 Task: Manage the "Stream detail" page in the site builder.
Action: Mouse moved to (882, 57)
Screenshot: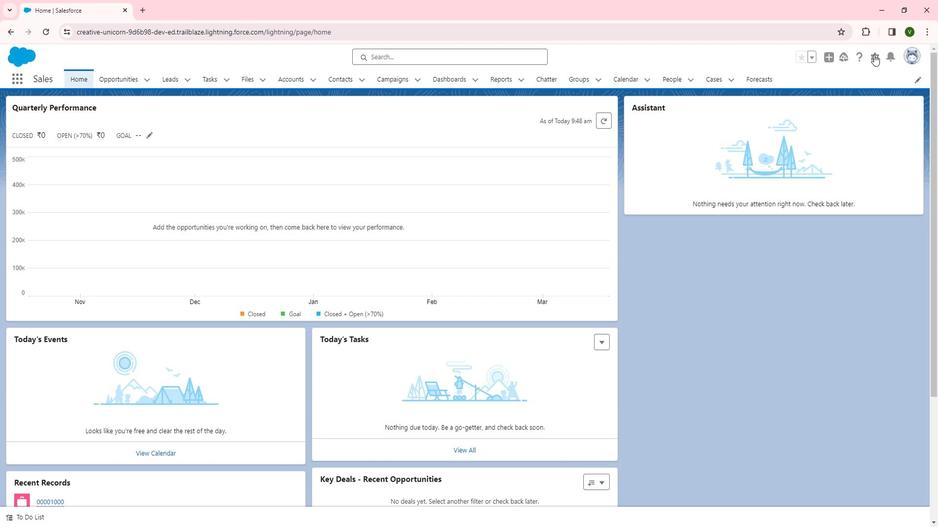
Action: Mouse pressed left at (882, 57)
Screenshot: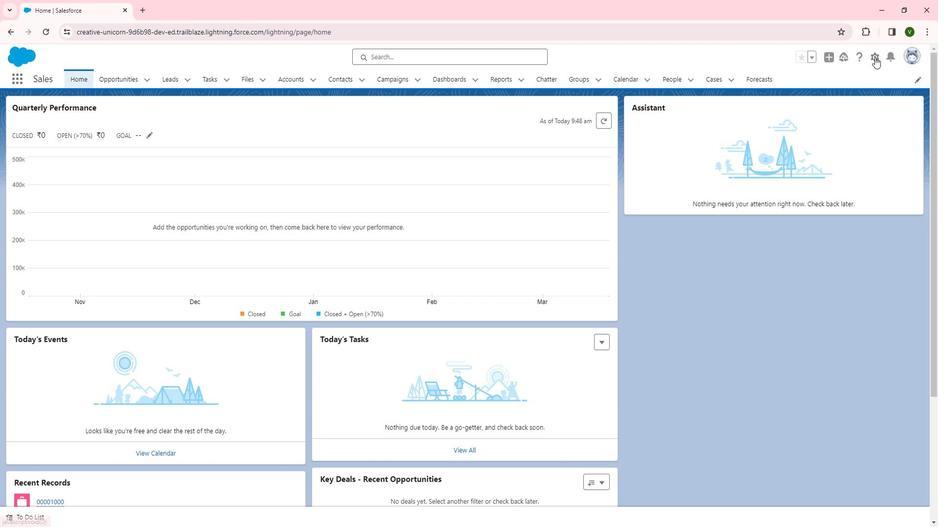 
Action: Mouse moved to (829, 90)
Screenshot: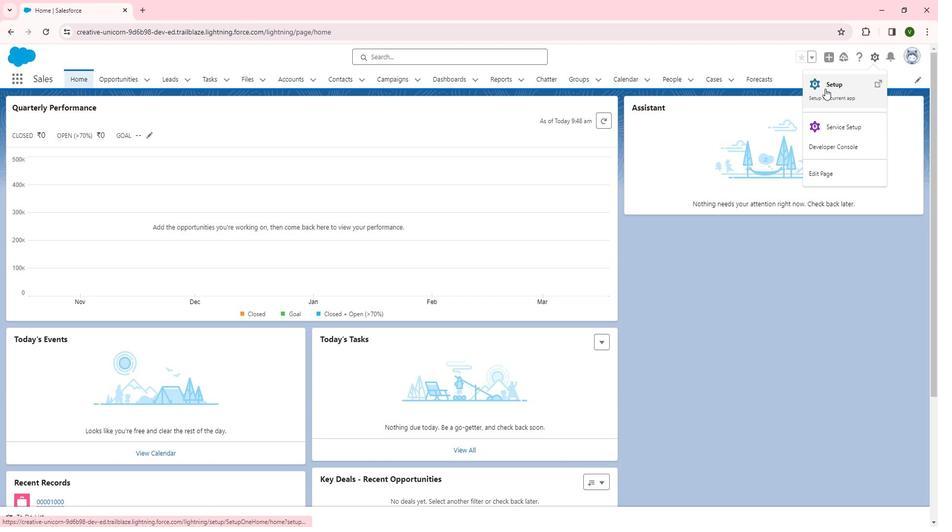 
Action: Mouse pressed left at (829, 90)
Screenshot: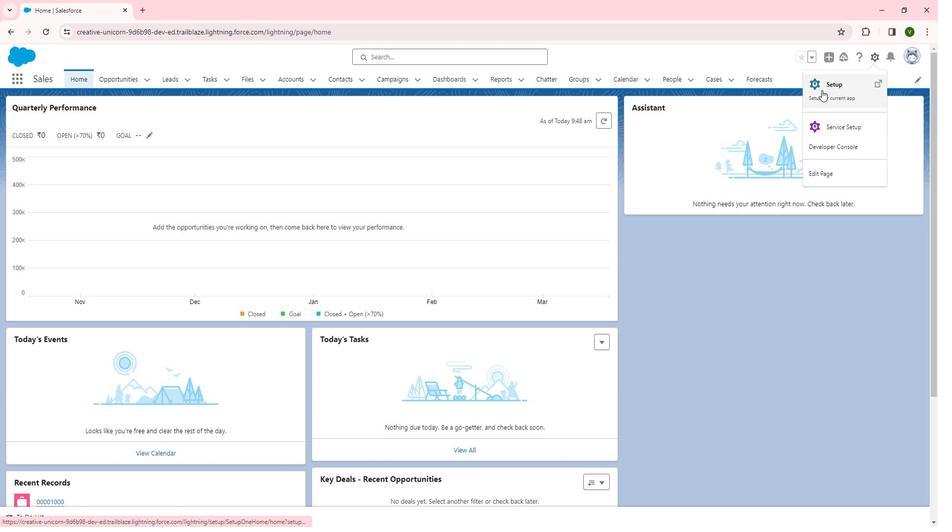 
Action: Mouse moved to (43, 373)
Screenshot: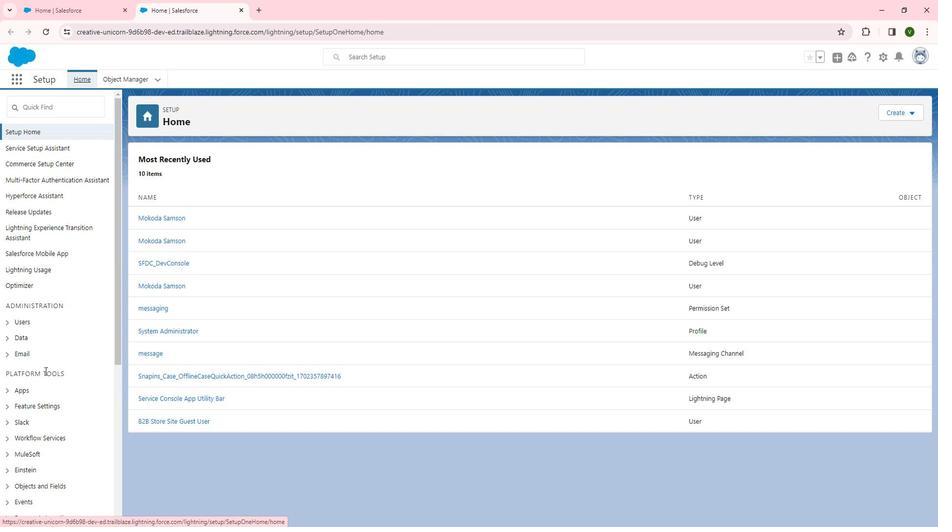 
Action: Mouse scrolled (43, 372) with delta (0, 0)
Screenshot: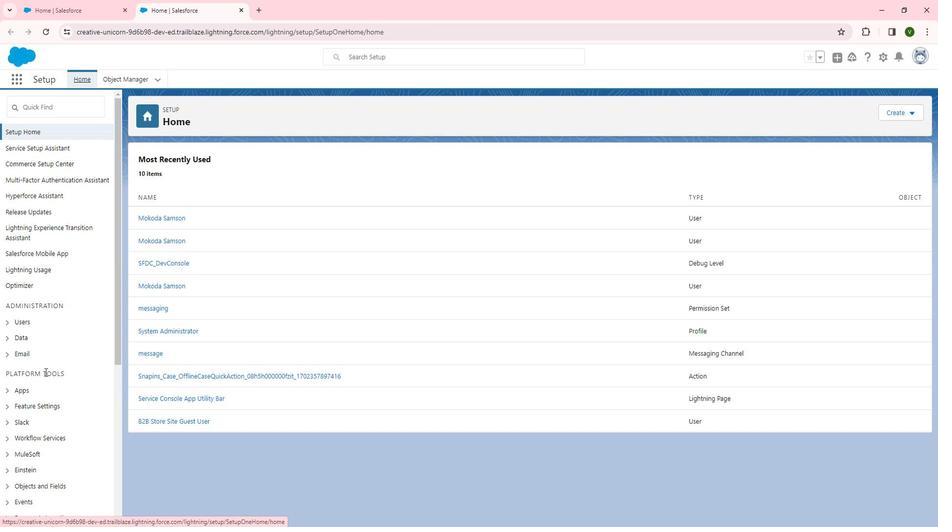 
Action: Mouse scrolled (43, 372) with delta (0, 0)
Screenshot: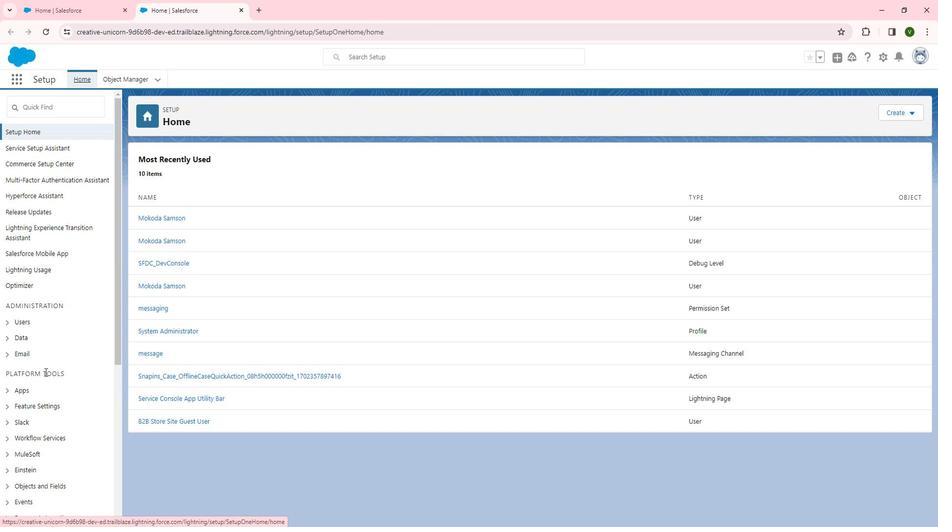 
Action: Mouse scrolled (43, 372) with delta (0, 0)
Screenshot: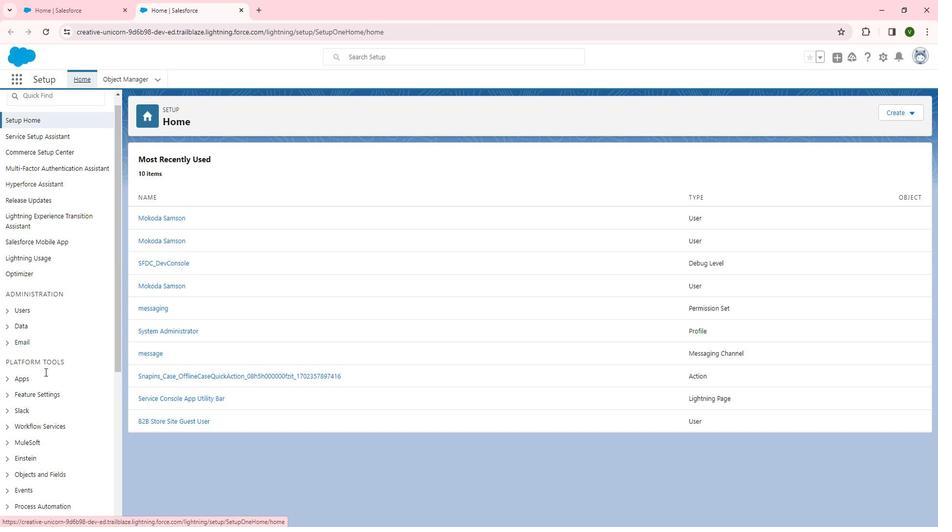 
Action: Mouse moved to (38, 254)
Screenshot: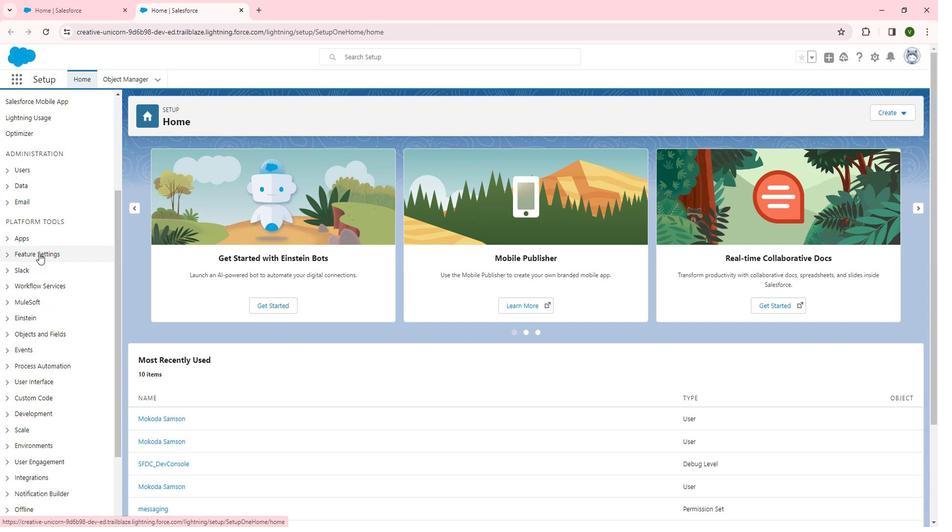 
Action: Mouse pressed left at (38, 254)
Screenshot: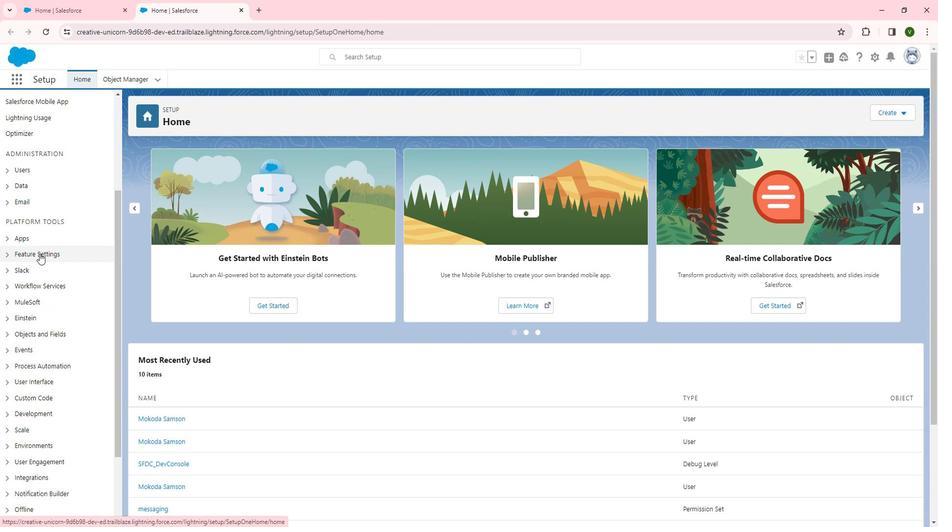 
Action: Mouse moved to (59, 361)
Screenshot: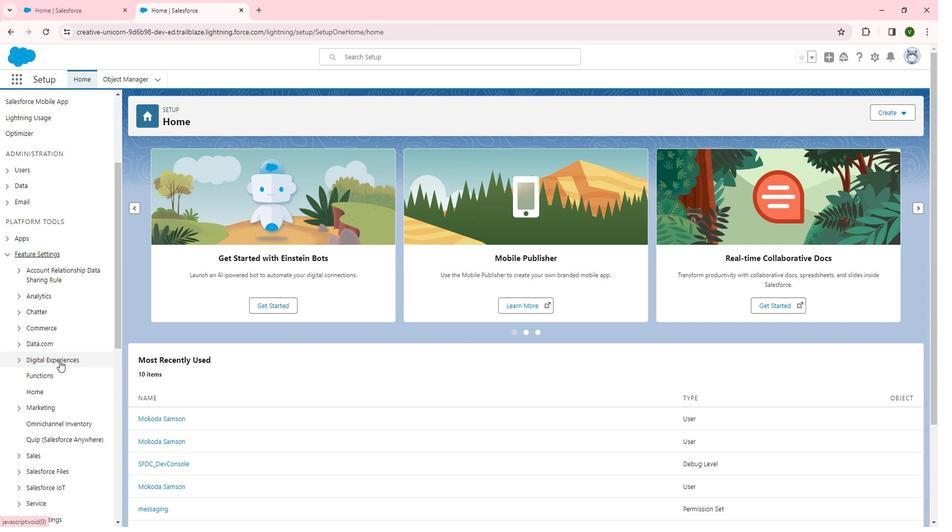 
Action: Mouse pressed left at (59, 361)
Screenshot: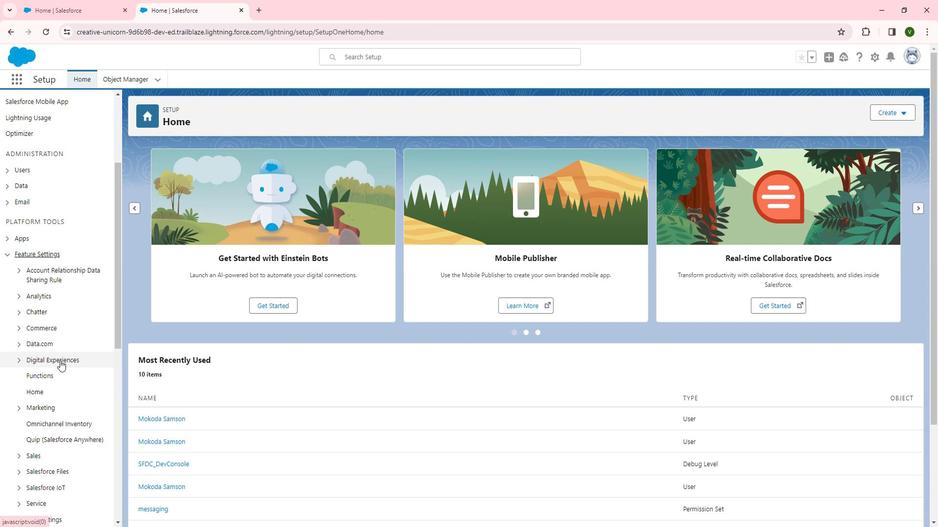 
Action: Mouse moved to (60, 358)
Screenshot: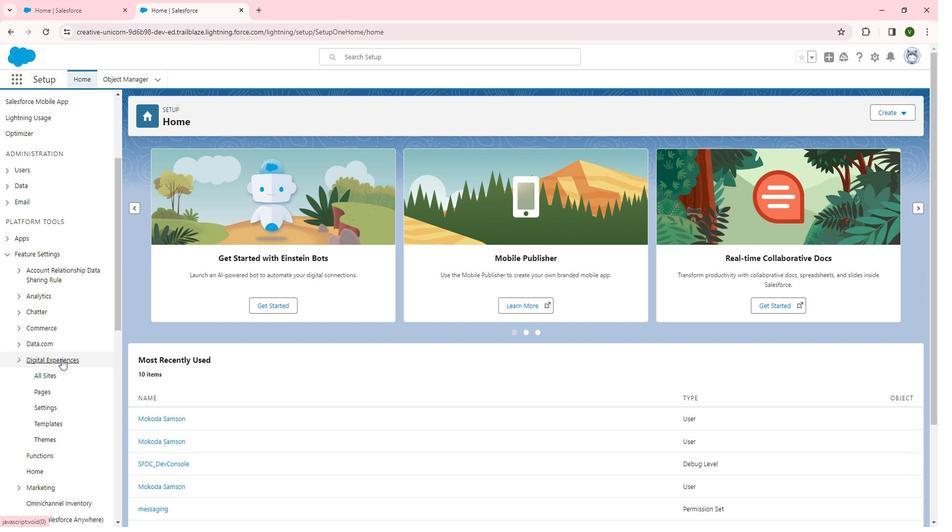
Action: Mouse scrolled (60, 358) with delta (0, 0)
Screenshot: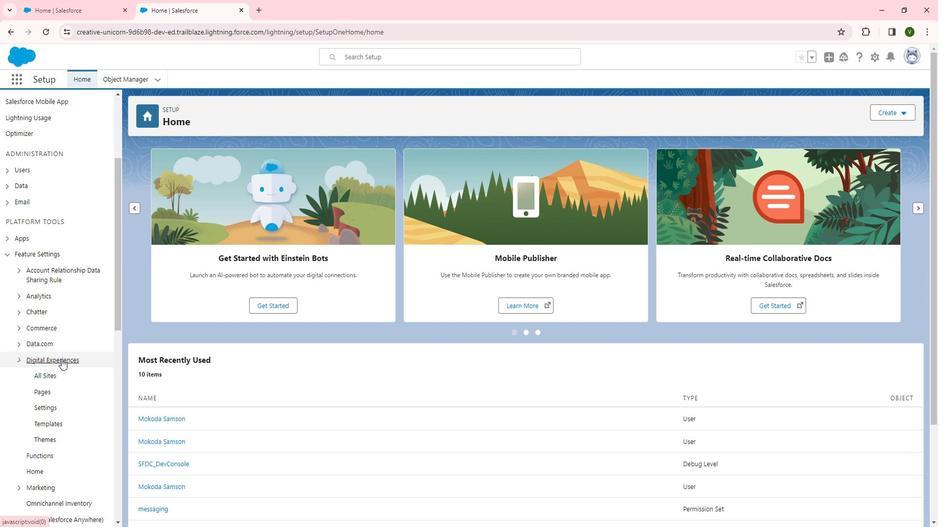 
Action: Mouse scrolled (60, 358) with delta (0, 0)
Screenshot: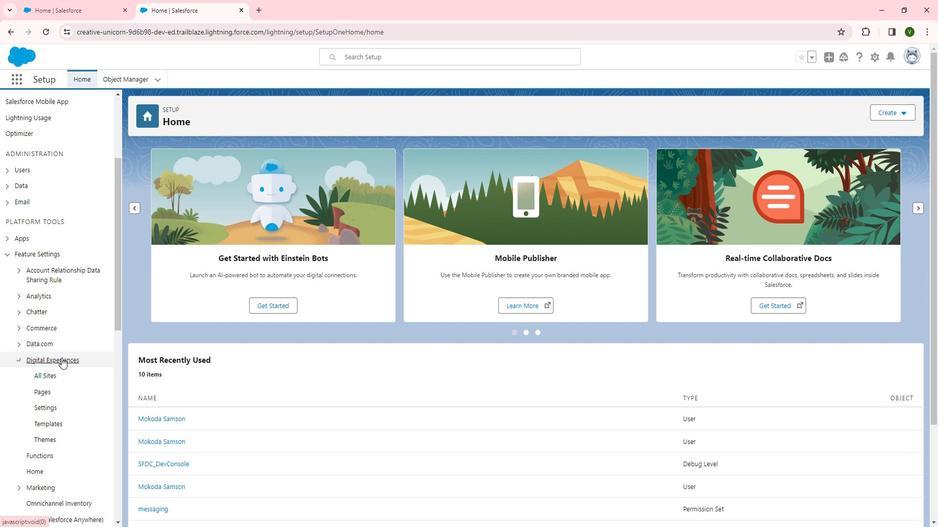 
Action: Mouse moved to (47, 274)
Screenshot: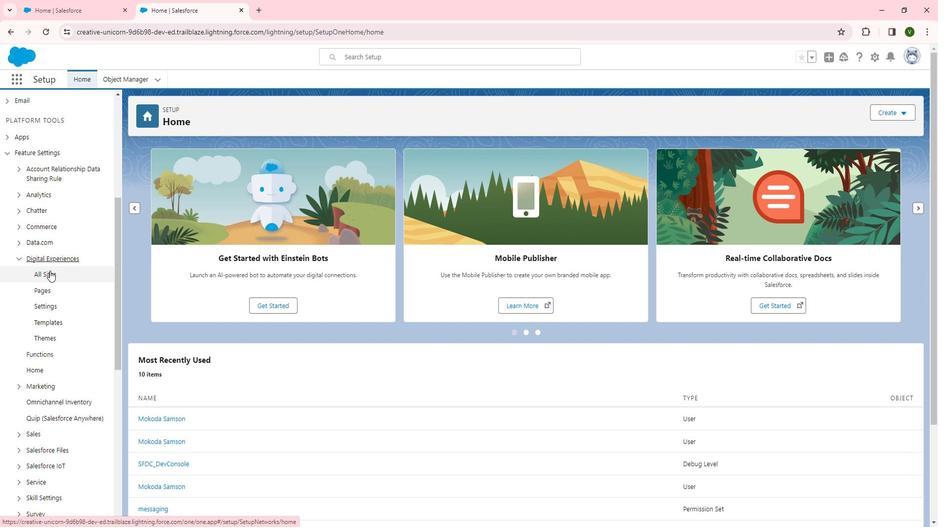 
Action: Mouse pressed left at (47, 274)
Screenshot: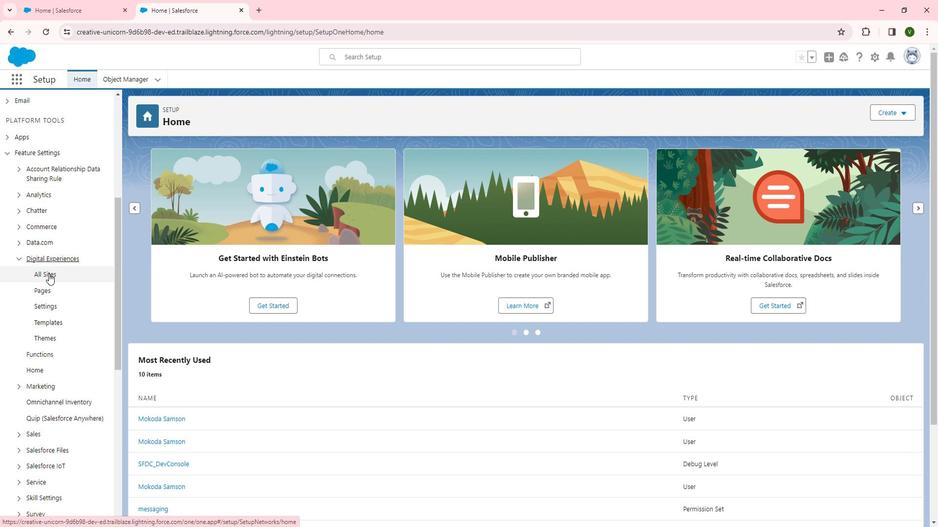 
Action: Mouse moved to (163, 288)
Screenshot: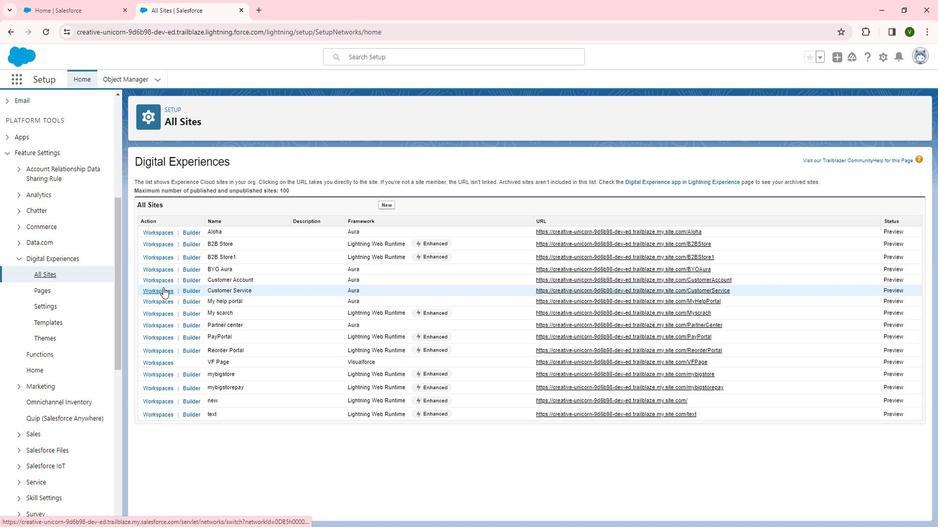 
Action: Mouse pressed left at (163, 288)
Screenshot: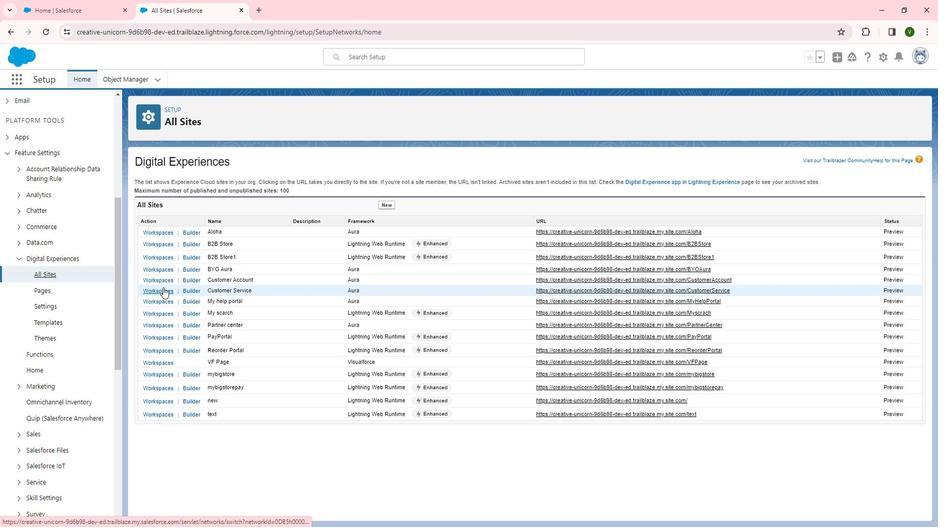 
Action: Mouse moved to (167, 198)
Screenshot: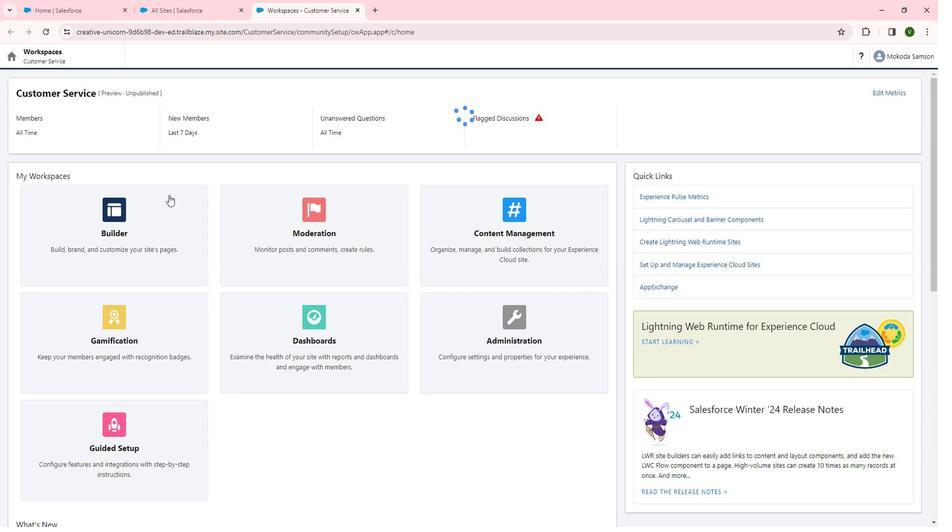 
Action: Mouse pressed left at (167, 198)
Screenshot: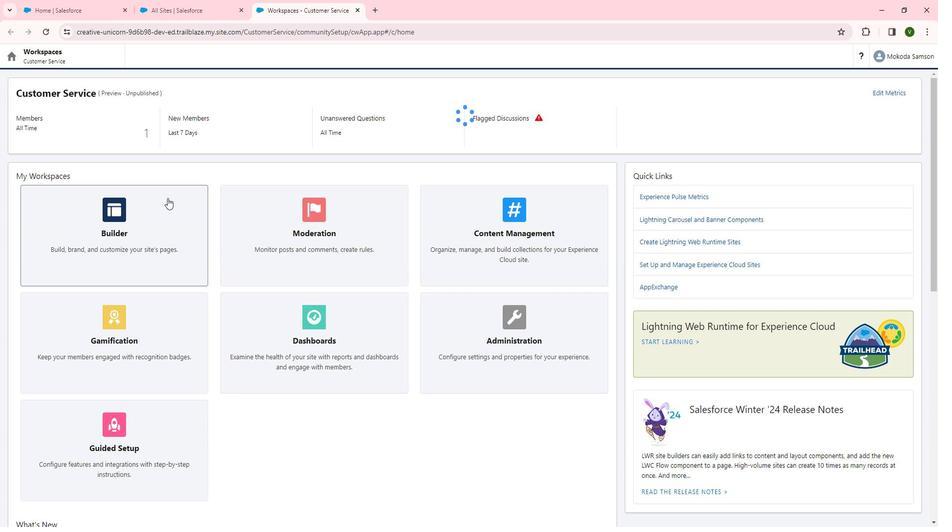 
Action: Mouse moved to (58, 58)
Screenshot: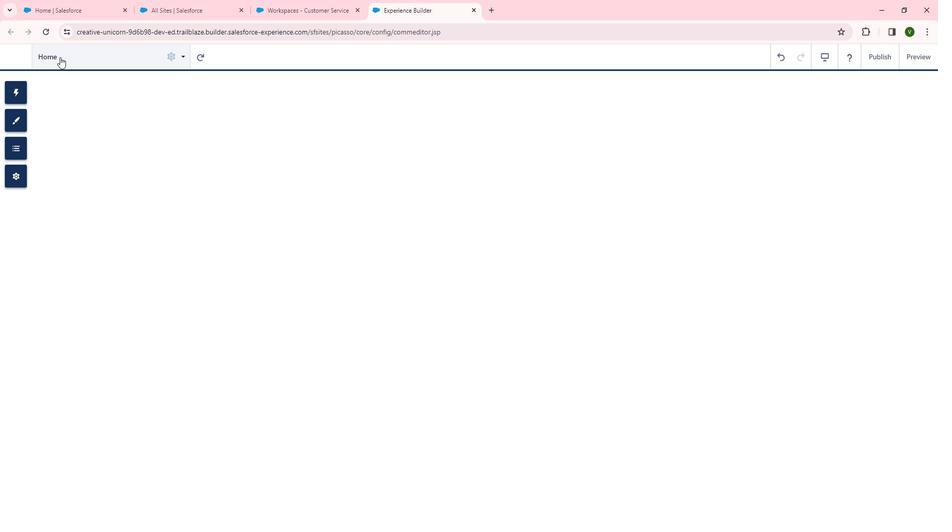 
Action: Mouse pressed left at (58, 58)
Screenshot: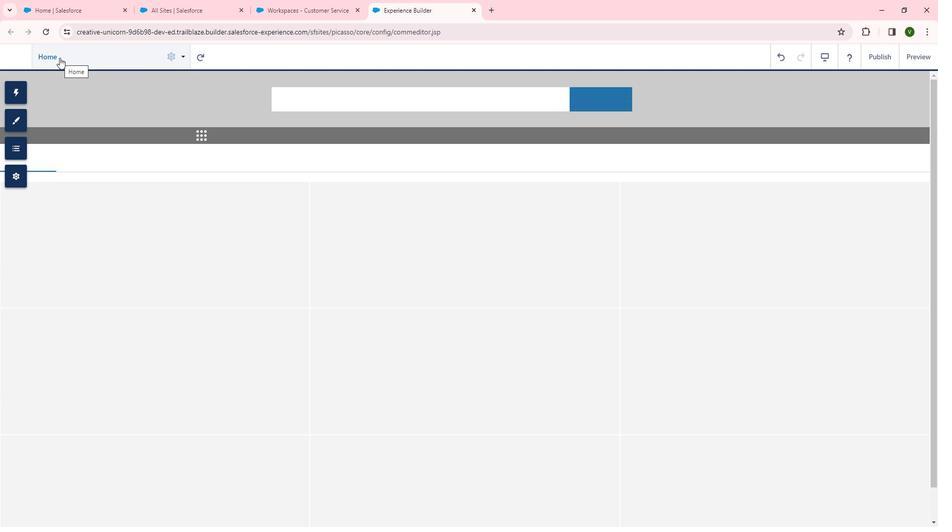 
Action: Mouse moved to (110, 359)
Screenshot: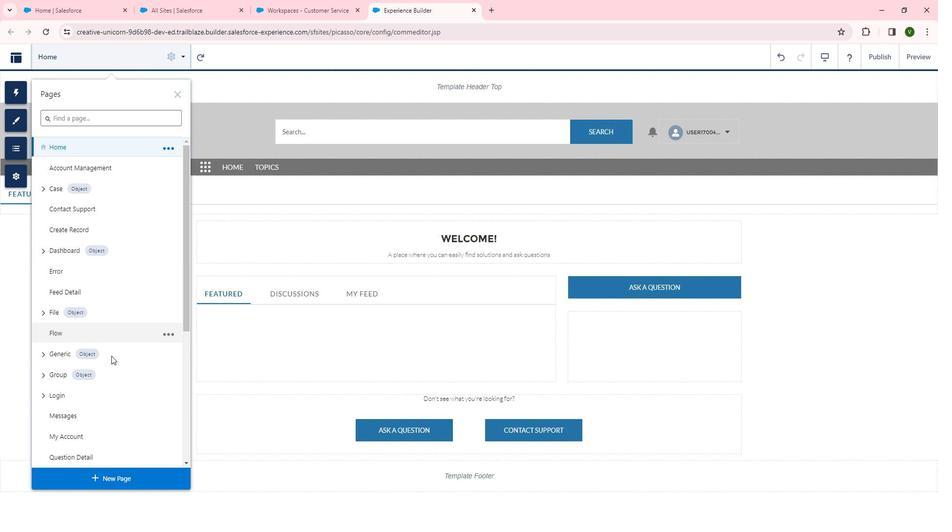 
Action: Mouse scrolled (110, 358) with delta (0, 0)
Screenshot: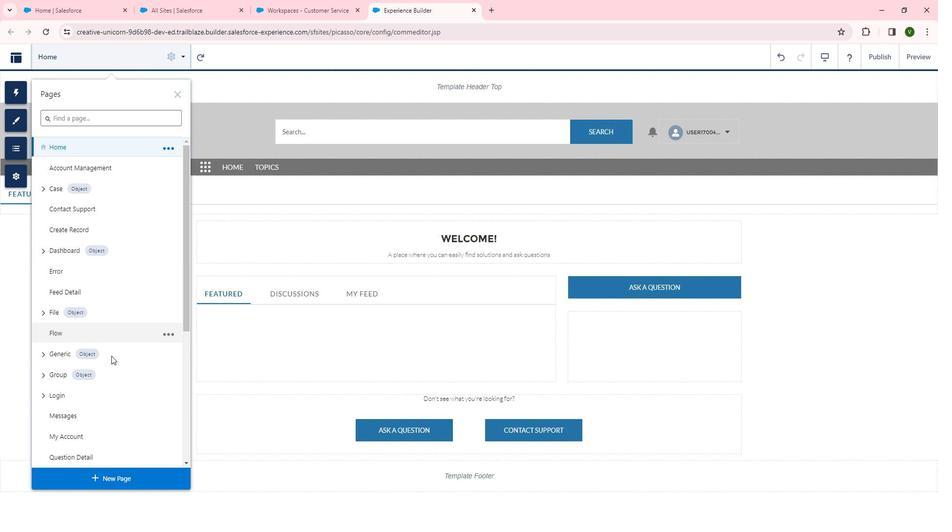 
Action: Mouse moved to (106, 369)
Screenshot: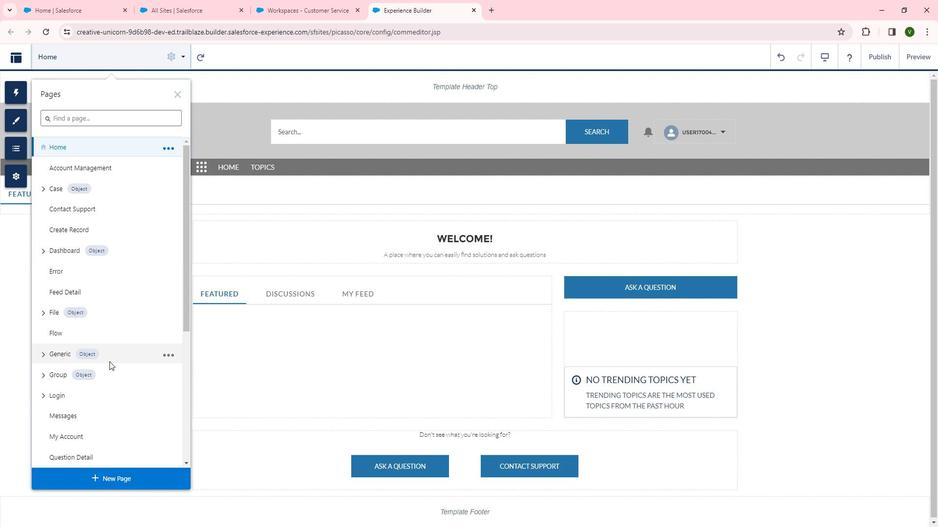 
Action: Mouse scrolled (106, 368) with delta (0, 0)
Screenshot: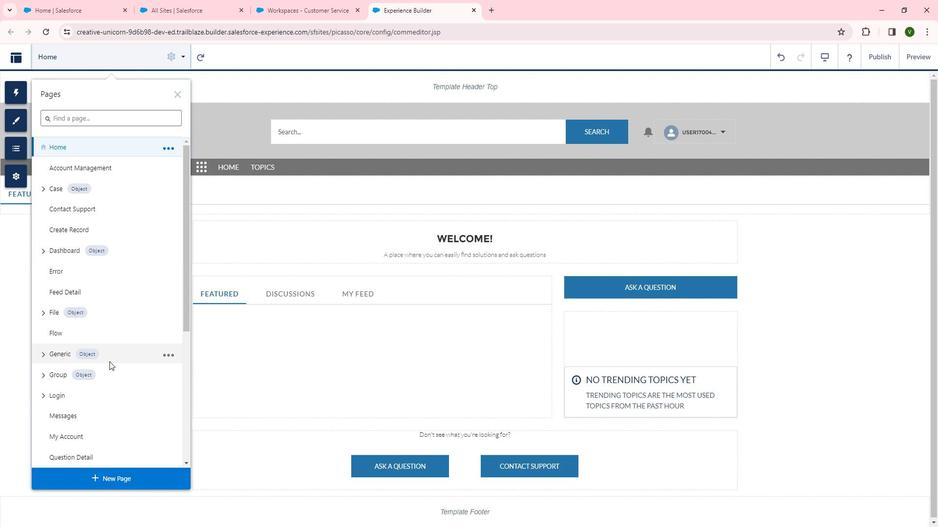 
Action: Mouse moved to (101, 375)
Screenshot: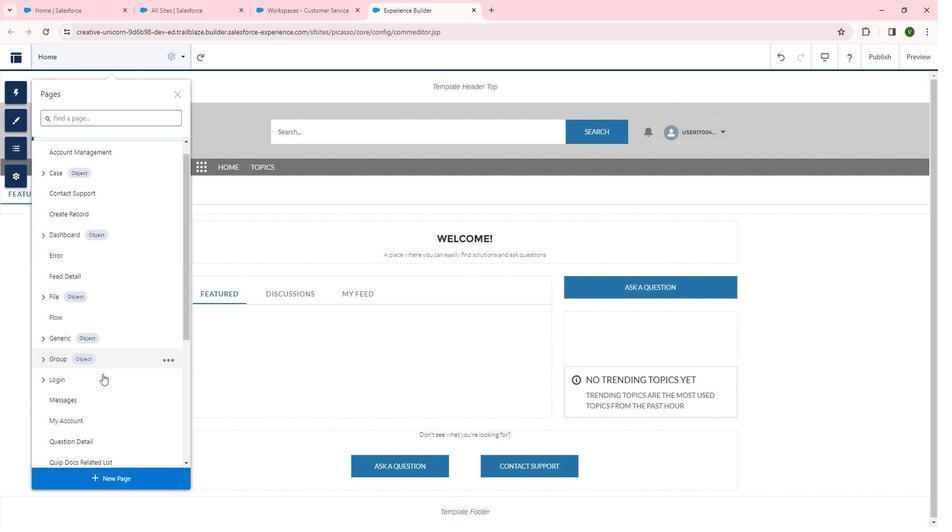 
Action: Mouse scrolled (101, 375) with delta (0, 0)
Screenshot: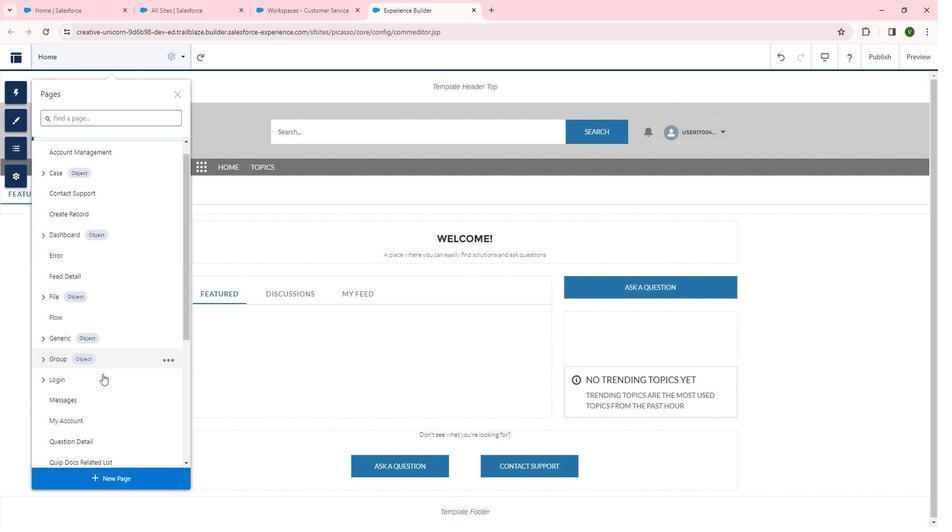 
Action: Mouse moved to (99, 377)
Screenshot: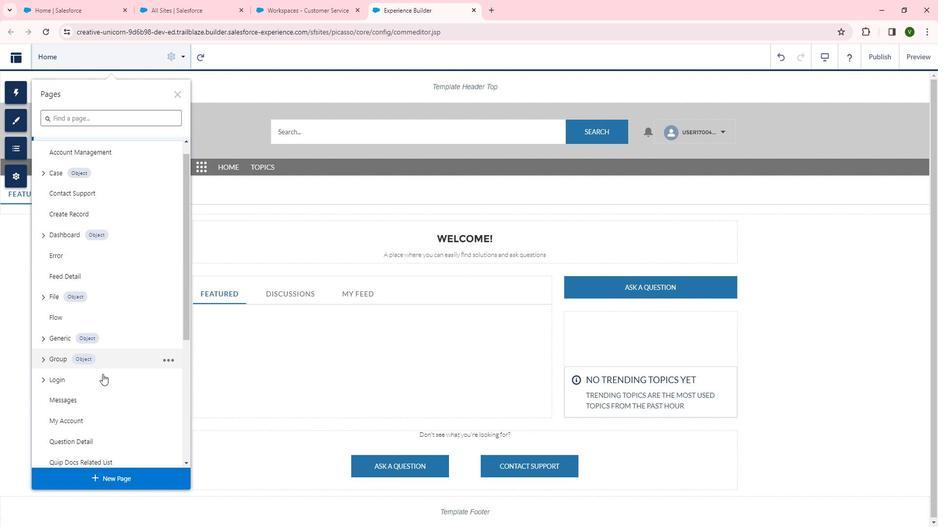 
Action: Mouse scrolled (99, 377) with delta (0, 0)
Screenshot: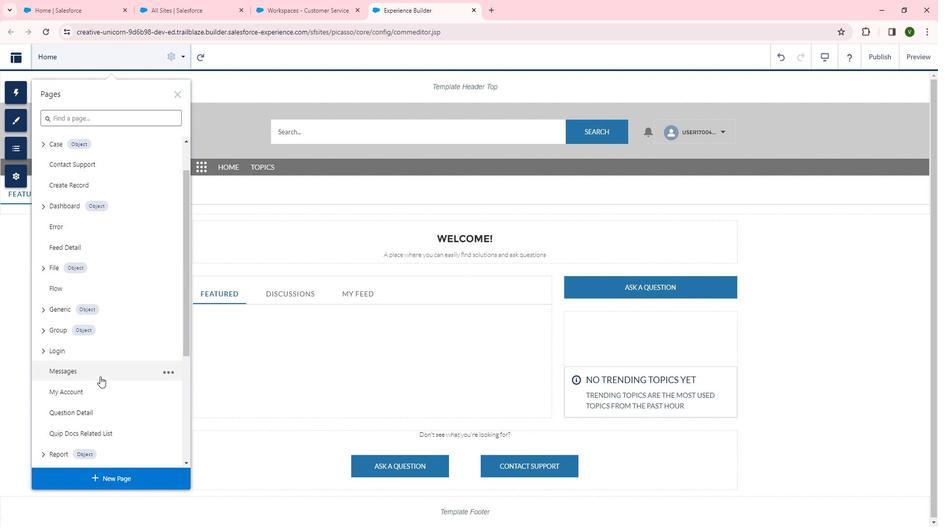
Action: Mouse scrolled (99, 377) with delta (0, 0)
Screenshot: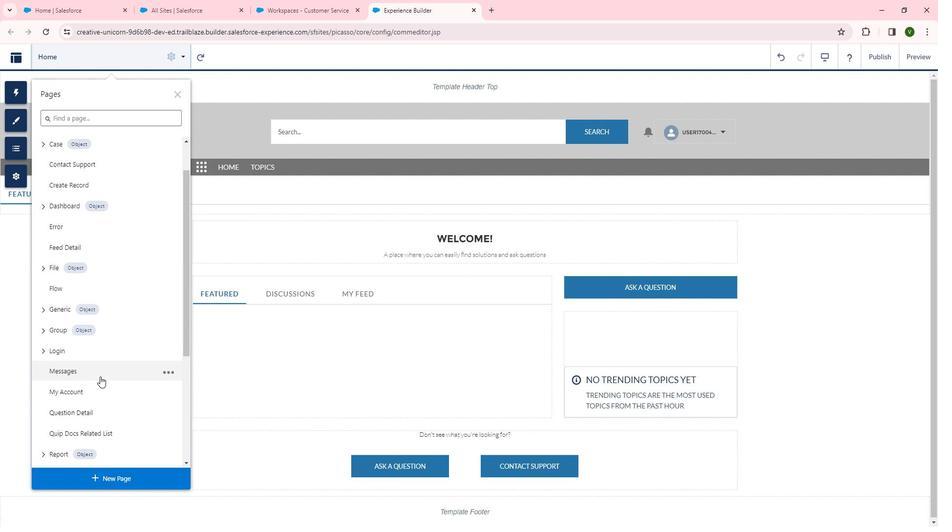 
Action: Mouse moved to (44, 356)
Screenshot: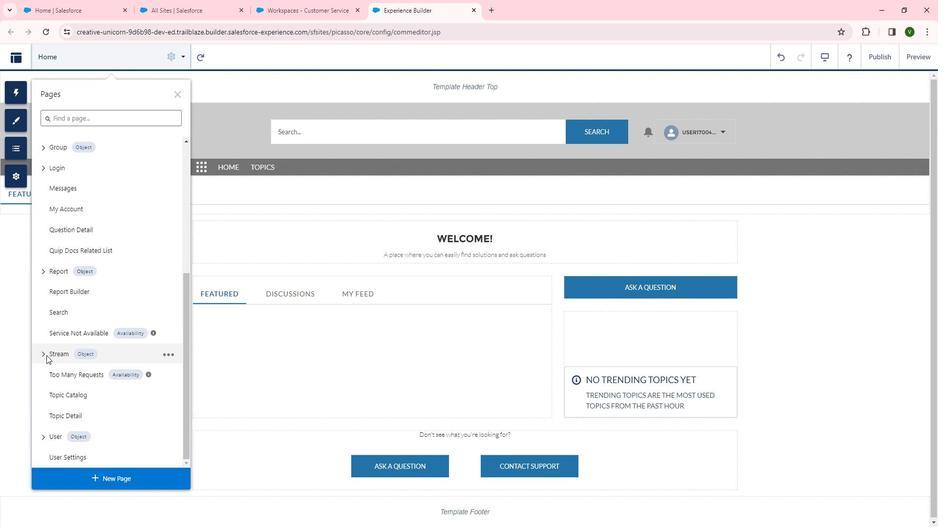 
Action: Mouse pressed left at (44, 356)
Screenshot: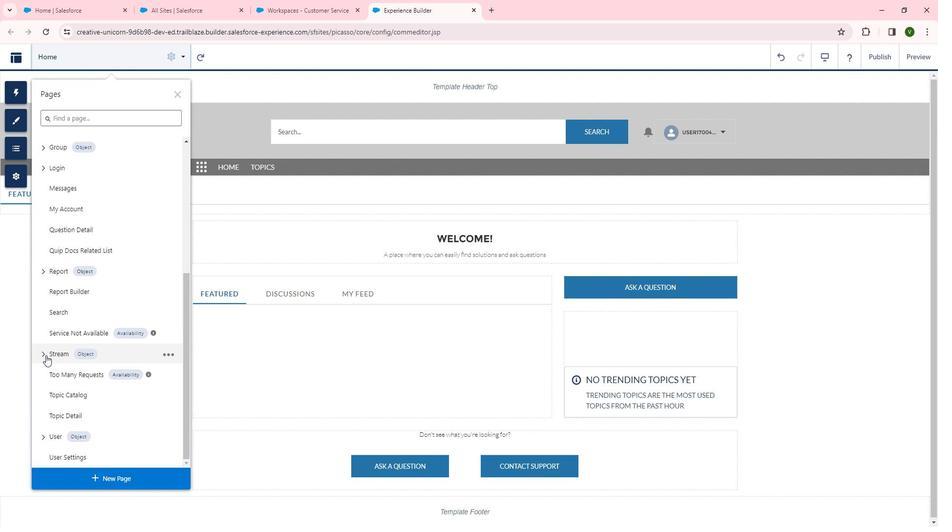 
Action: Mouse moved to (88, 377)
Screenshot: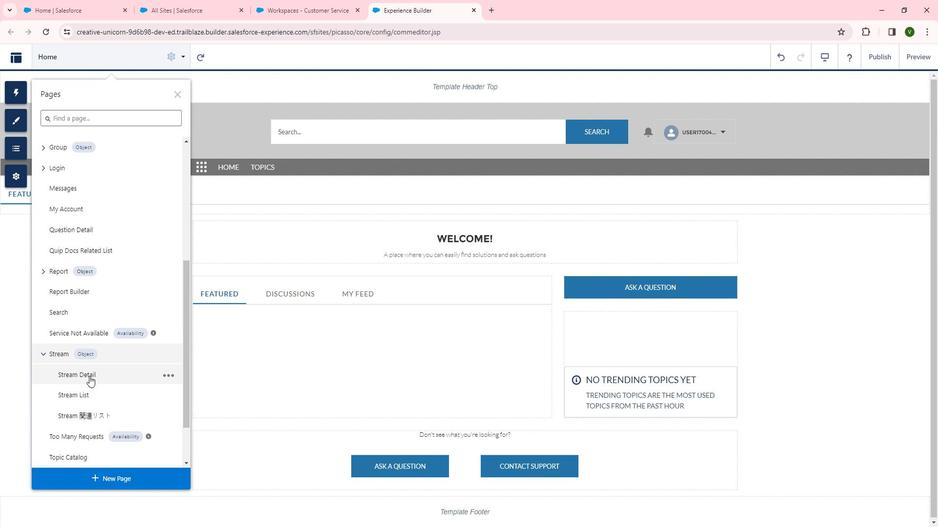 
Action: Mouse pressed left at (88, 377)
Screenshot: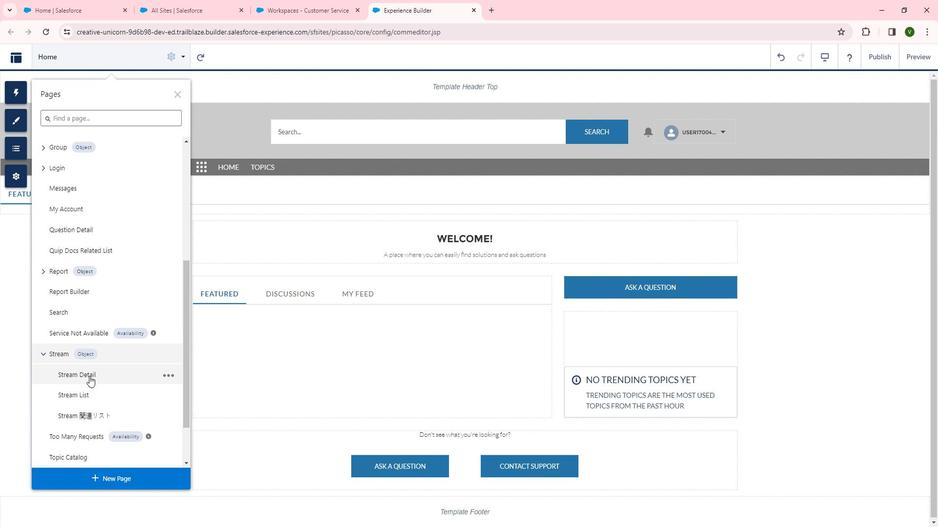 
Action: Mouse moved to (636, 293)
Screenshot: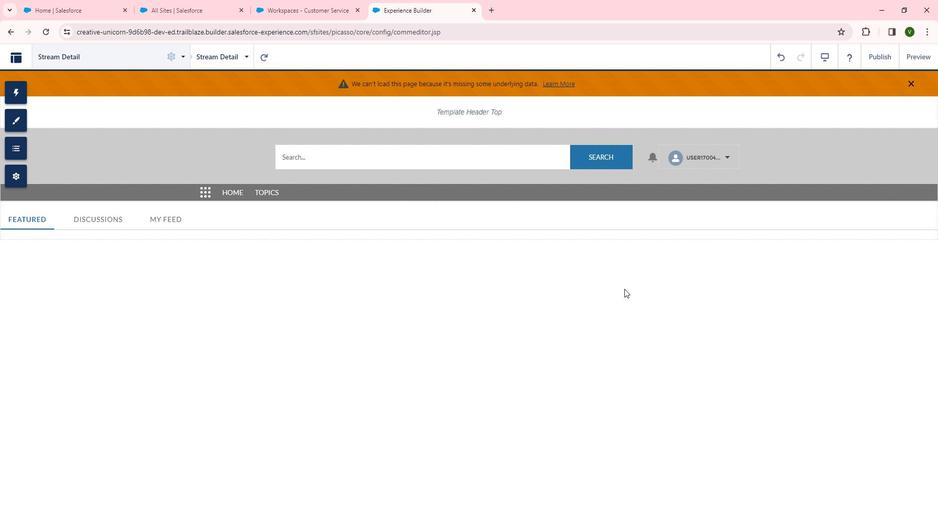
Action: Mouse scrolled (636, 293) with delta (0, 0)
Screenshot: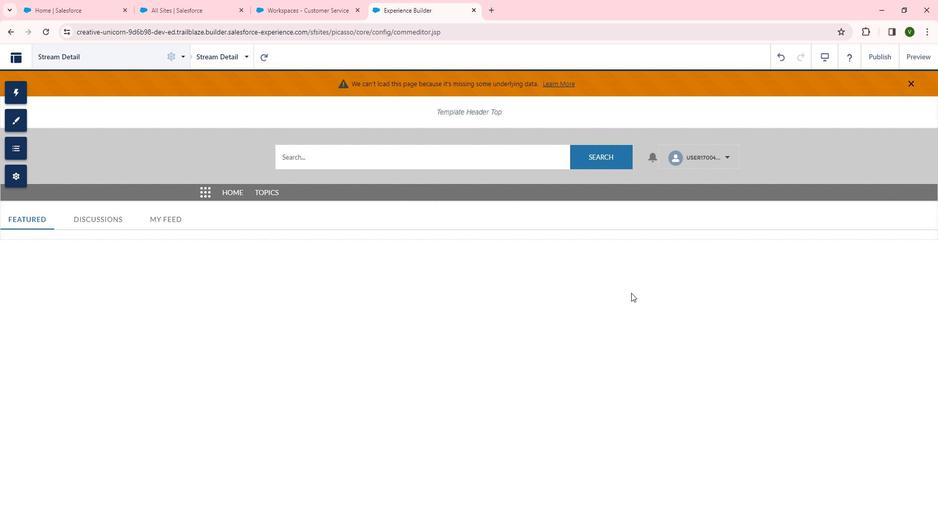 
Action: Mouse scrolled (636, 293) with delta (0, 0)
Screenshot: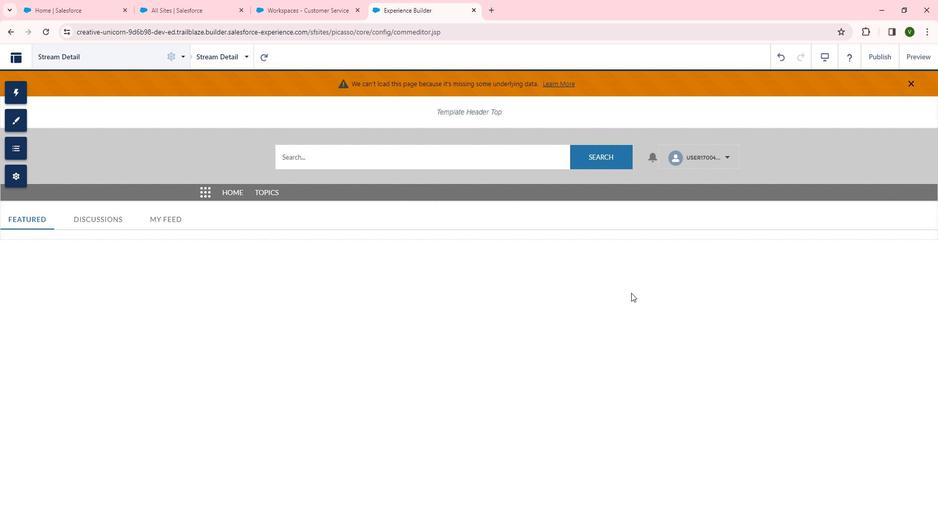 
Action: Mouse moved to (615, 304)
Screenshot: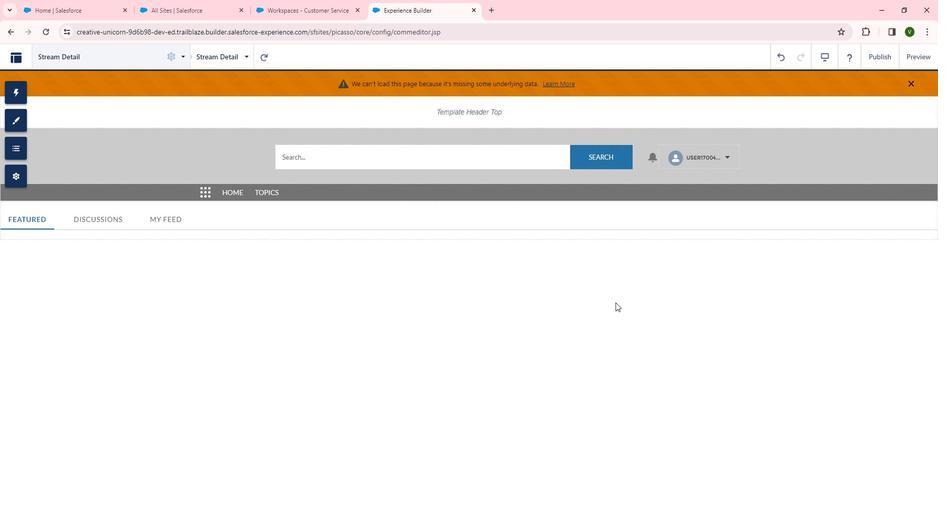 
Action: Mouse scrolled (615, 304) with delta (0, 0)
Screenshot: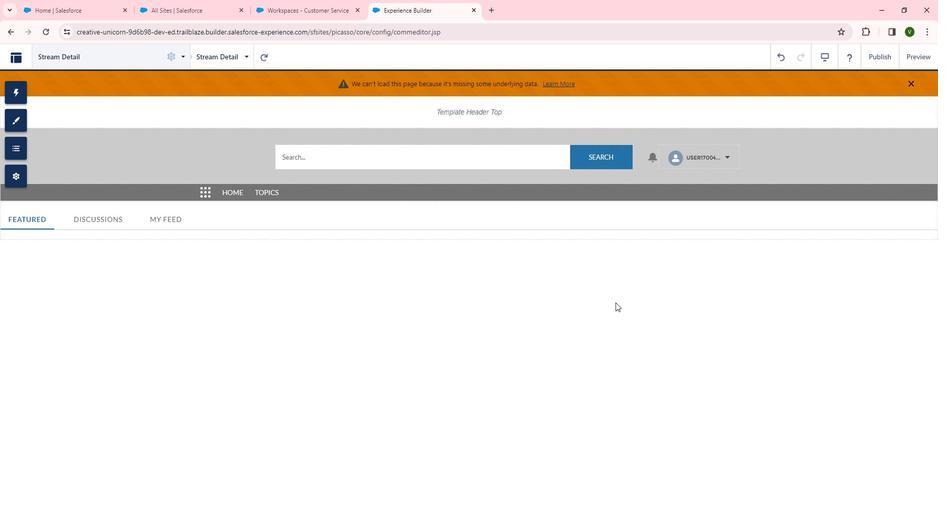 
Action: Mouse moved to (423, 333)
Screenshot: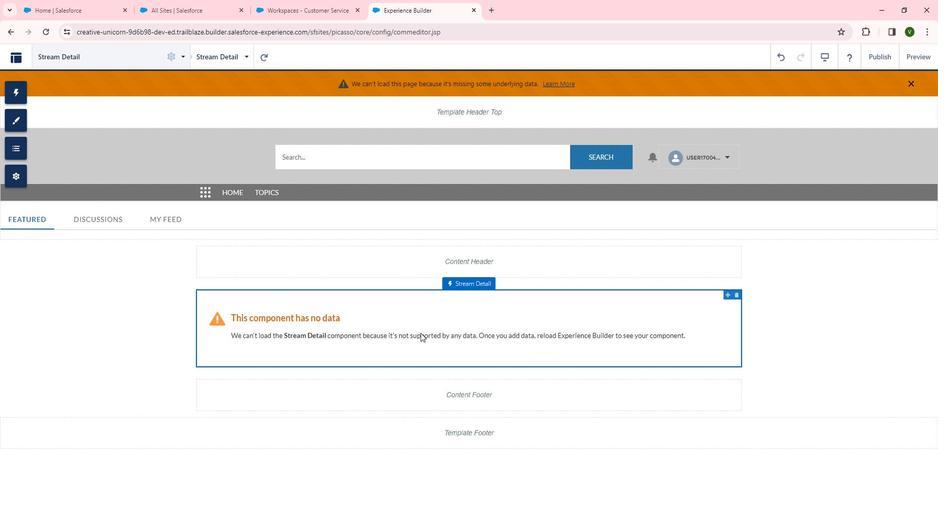 
Action: Mouse pressed left at (423, 333)
Screenshot: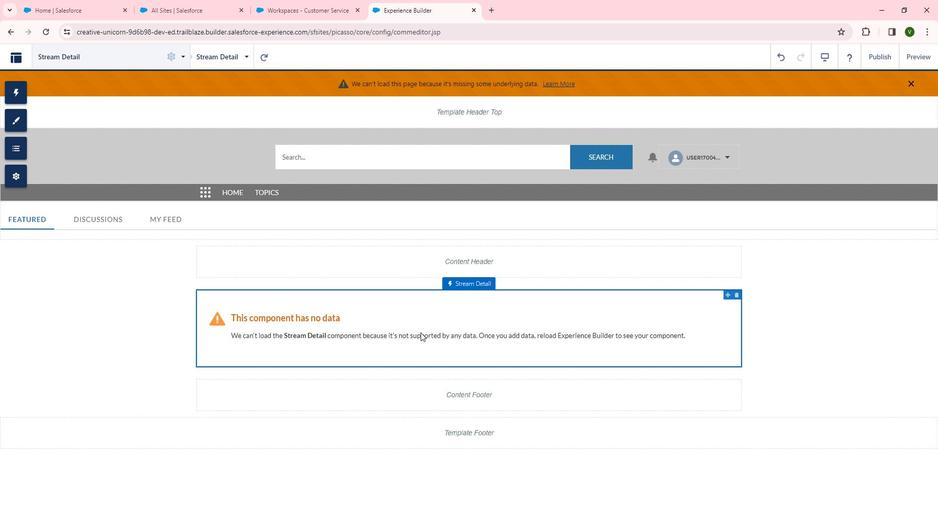 
Action: Mouse moved to (484, 221)
Screenshot: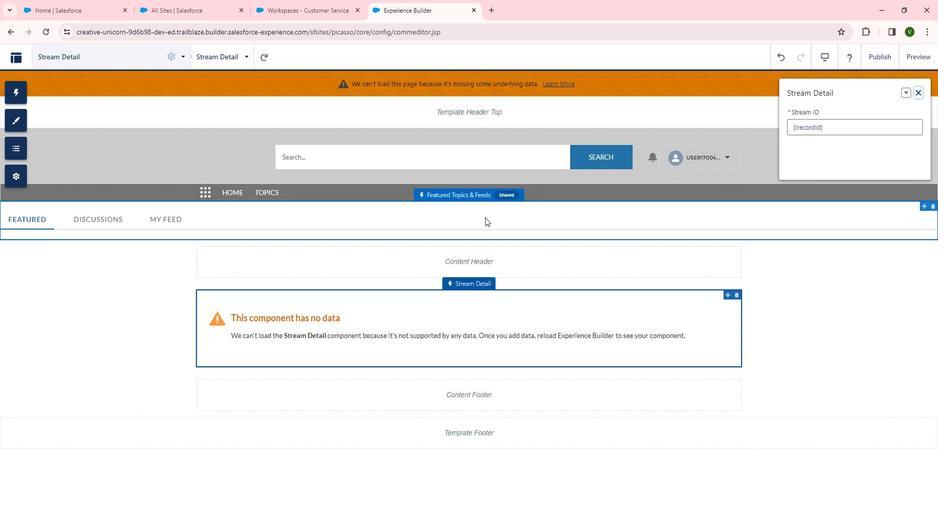 
Action: Mouse pressed left at (484, 221)
Screenshot: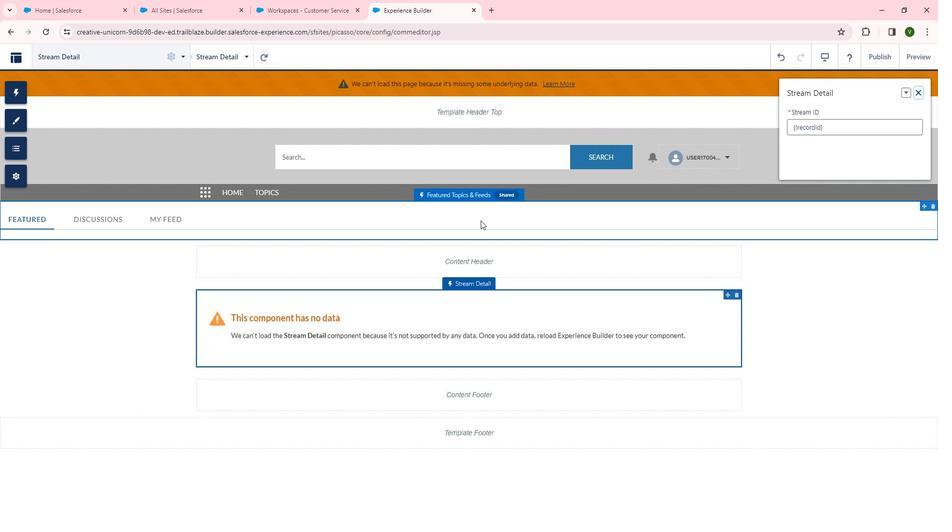 
Action: Mouse moved to (837, 277)
Screenshot: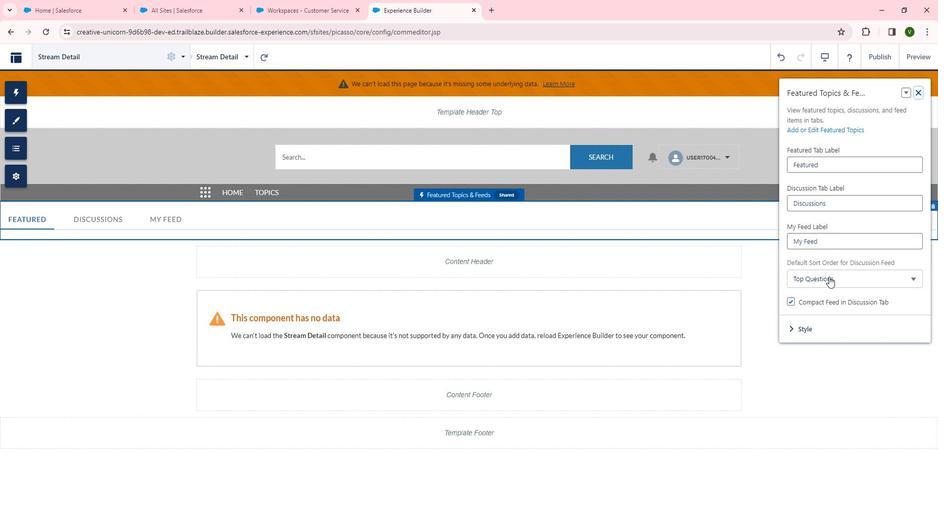 
Action: Mouse pressed left at (837, 277)
Screenshot: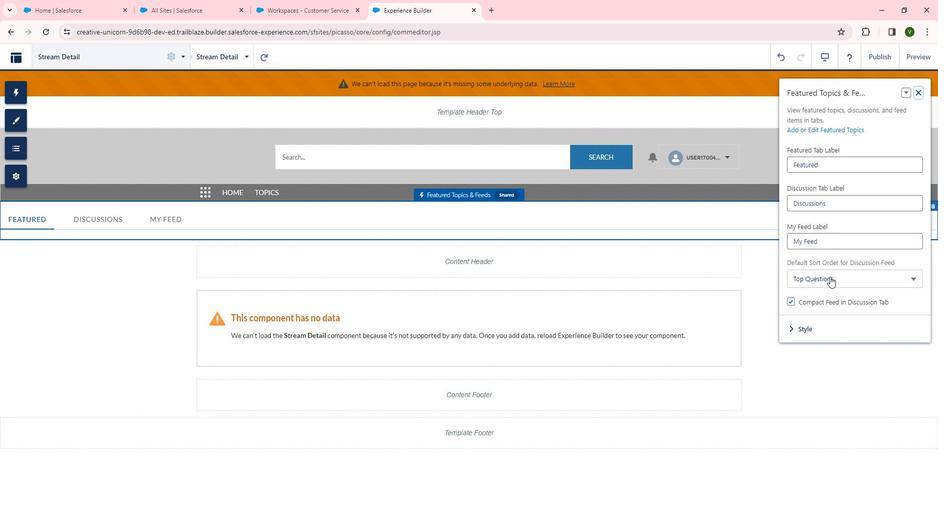
Action: Mouse moved to (846, 313)
Screenshot: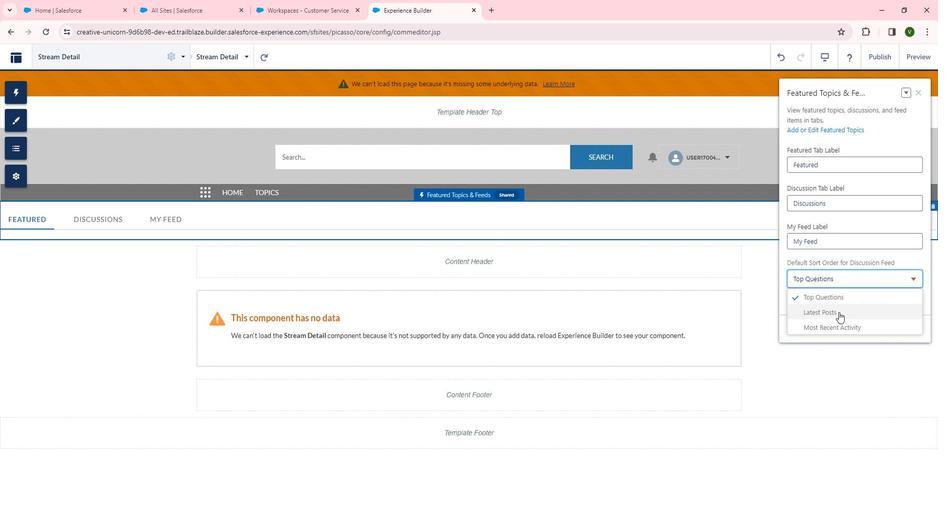 
Action: Mouse pressed left at (846, 313)
Screenshot: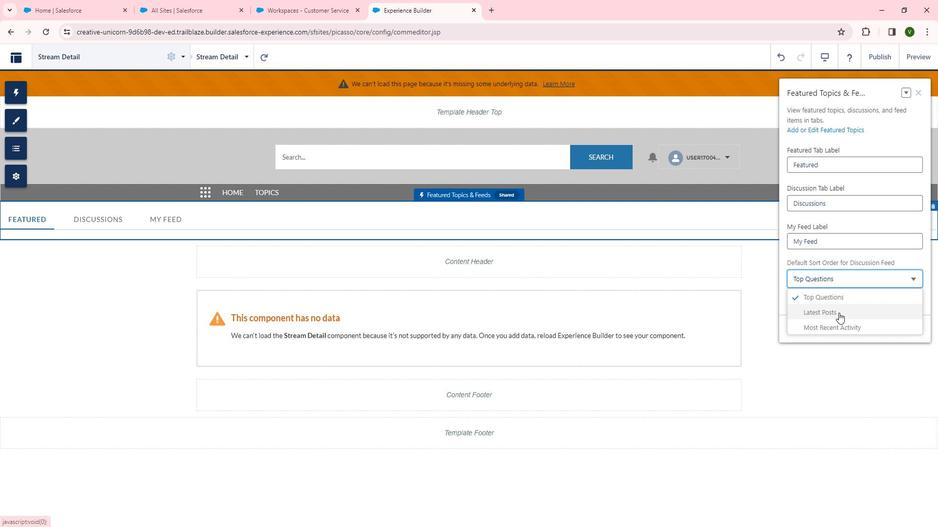 
Action: Mouse moved to (811, 327)
Screenshot: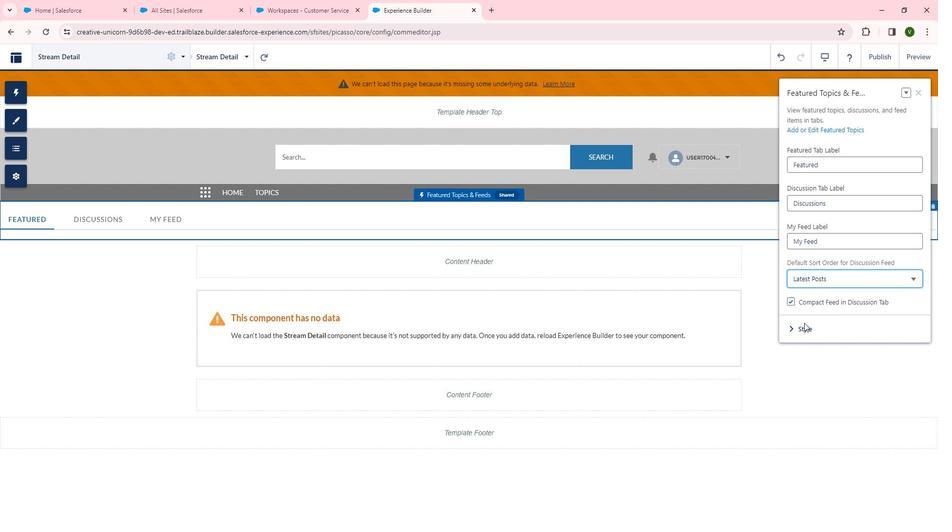 
Action: Mouse pressed left at (811, 327)
Screenshot: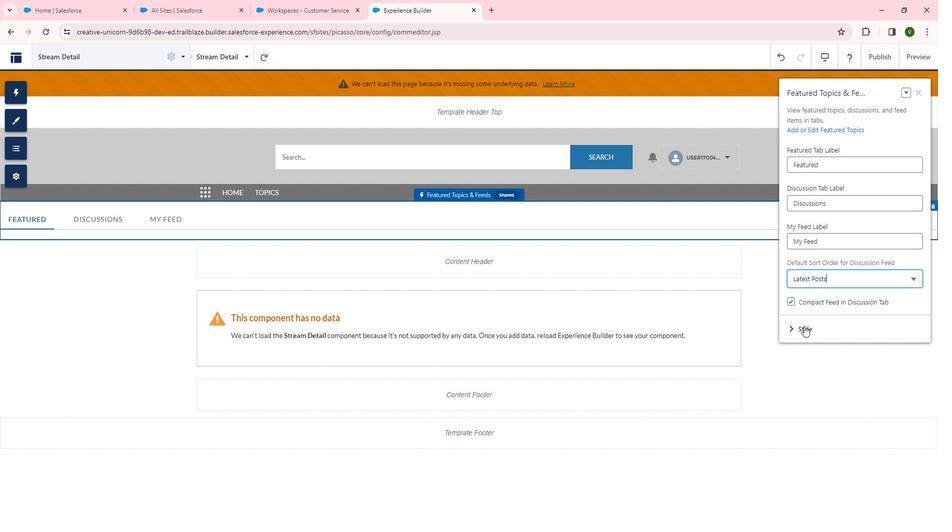 
Action: Mouse moved to (801, 399)
Screenshot: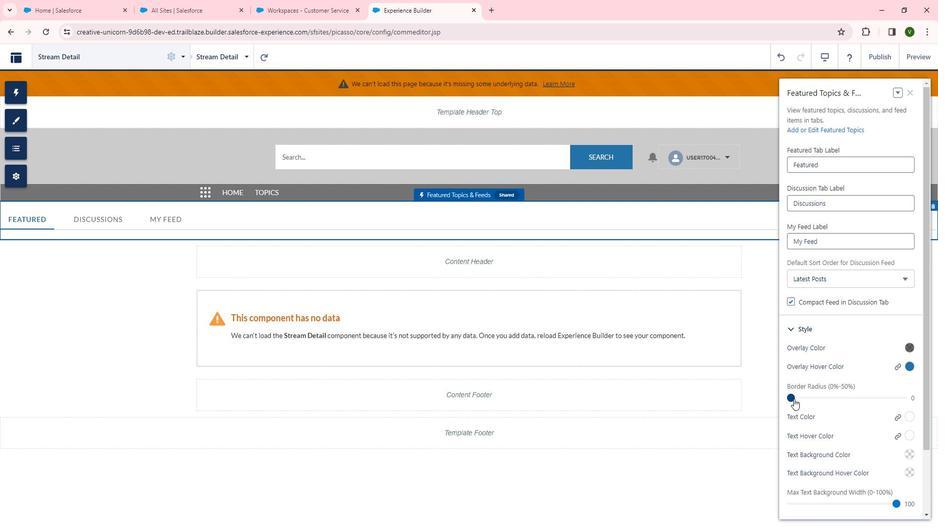 
Action: Mouse pressed left at (801, 399)
Screenshot: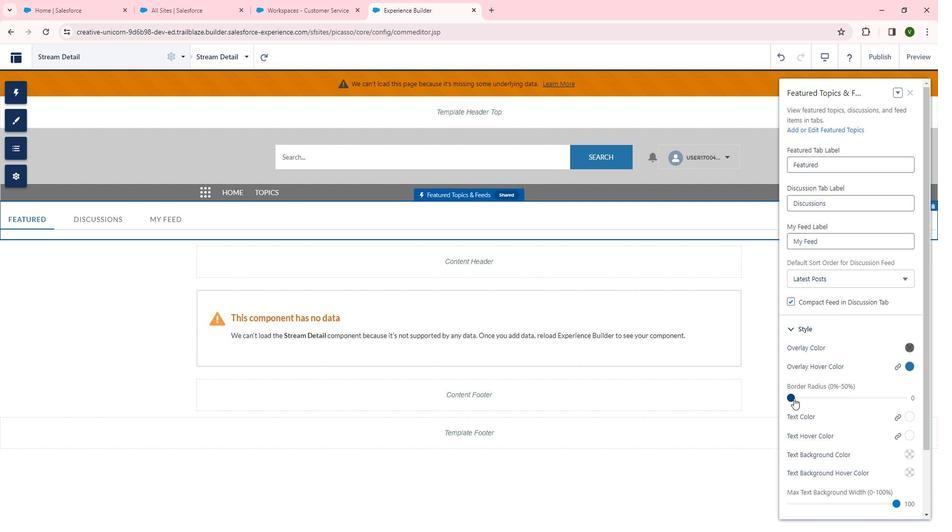 
Action: Mouse moved to (905, 506)
Screenshot: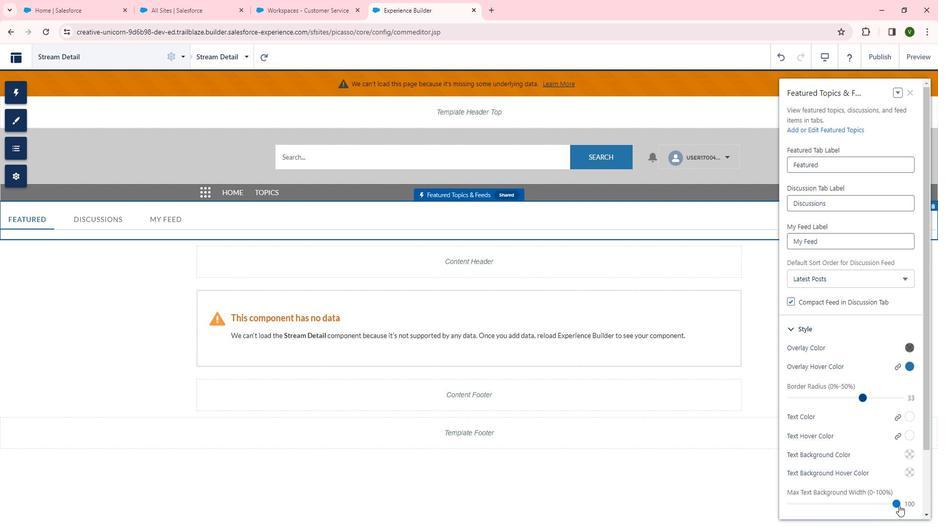 
Action: Mouse pressed left at (905, 506)
Screenshot: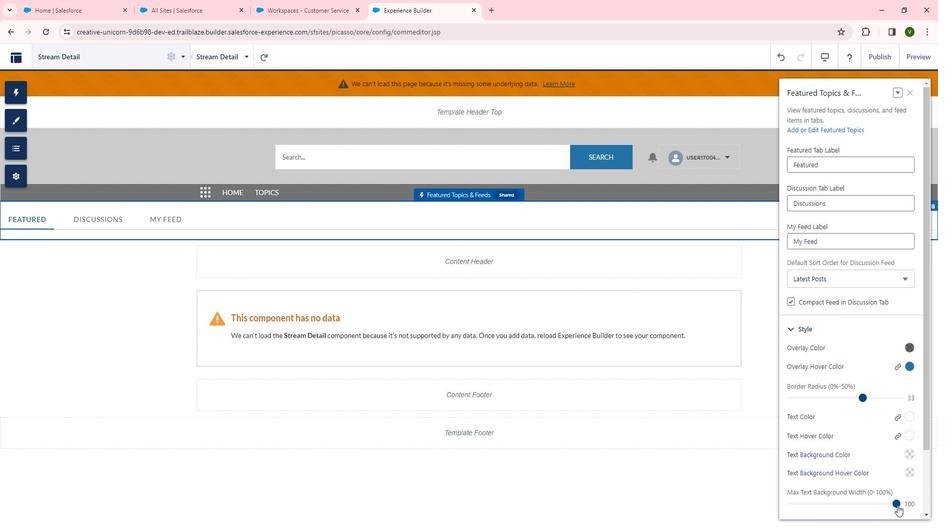 
Action: Mouse moved to (859, 506)
Screenshot: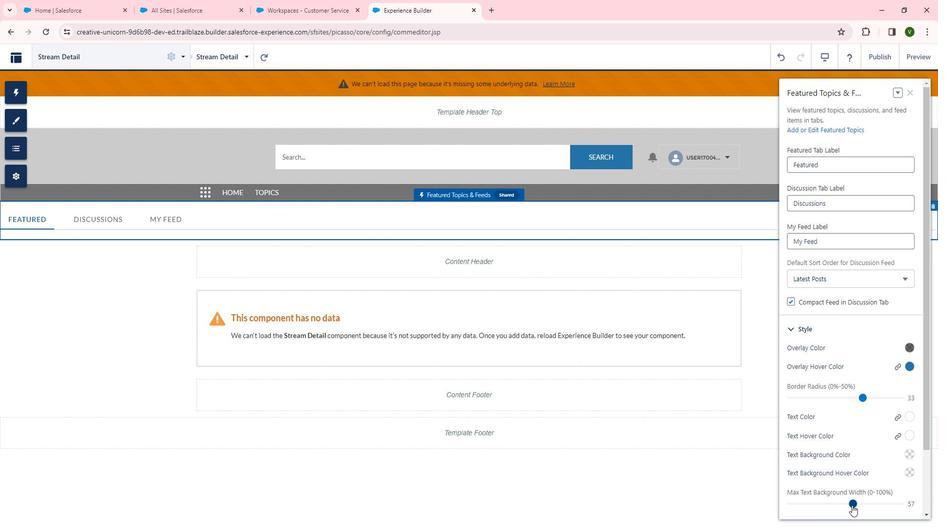 
